 Task: Search for the email with the subject 'Complete Monthly Sales Report' and provide an update.
Action: Mouse moved to (319, 13)
Screenshot: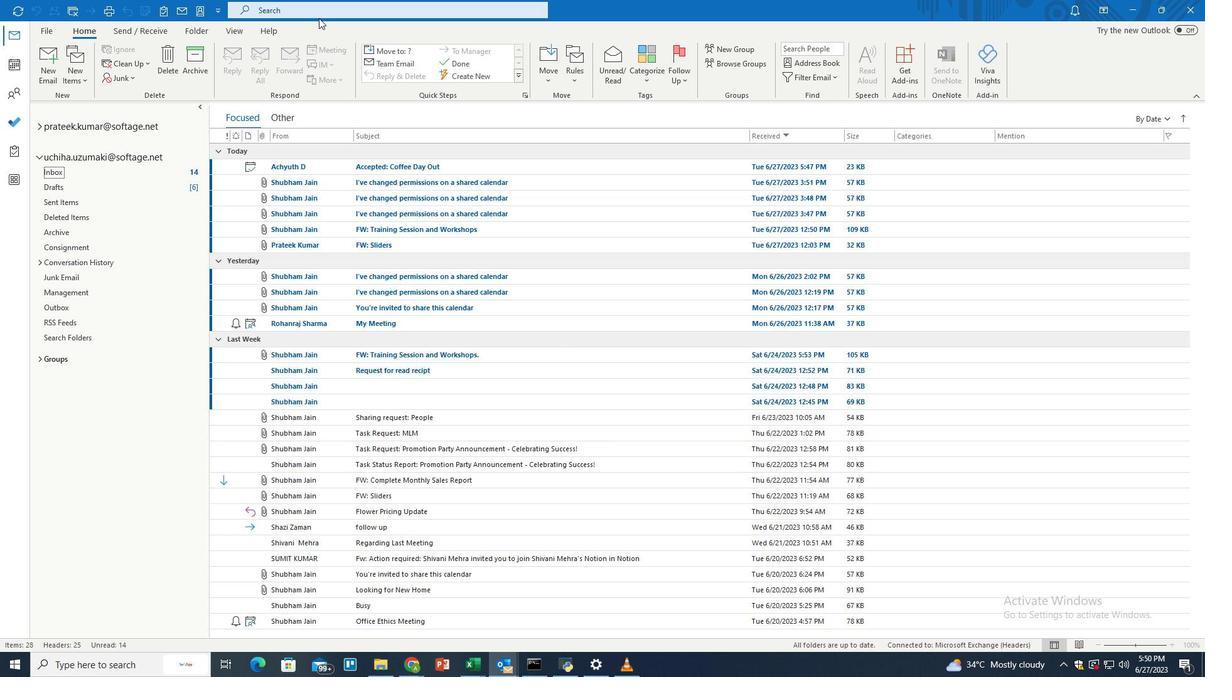 
Action: Mouse pressed left at (319, 13)
Screenshot: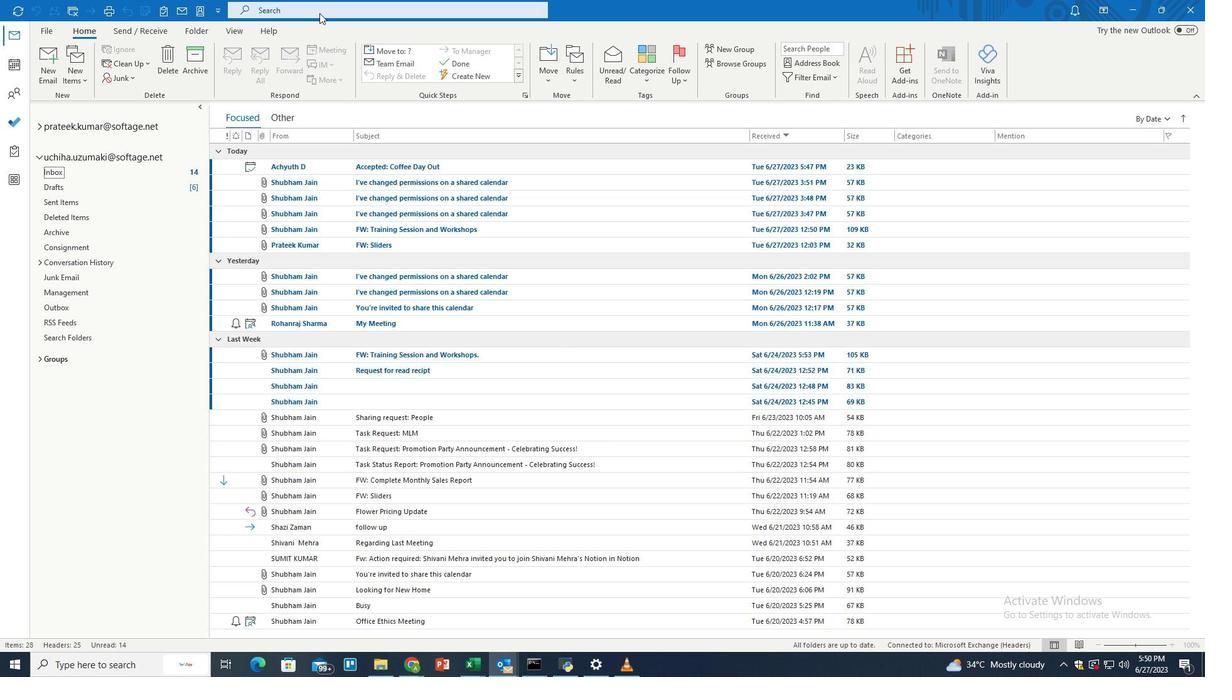 
Action: Mouse moved to (586, 6)
Screenshot: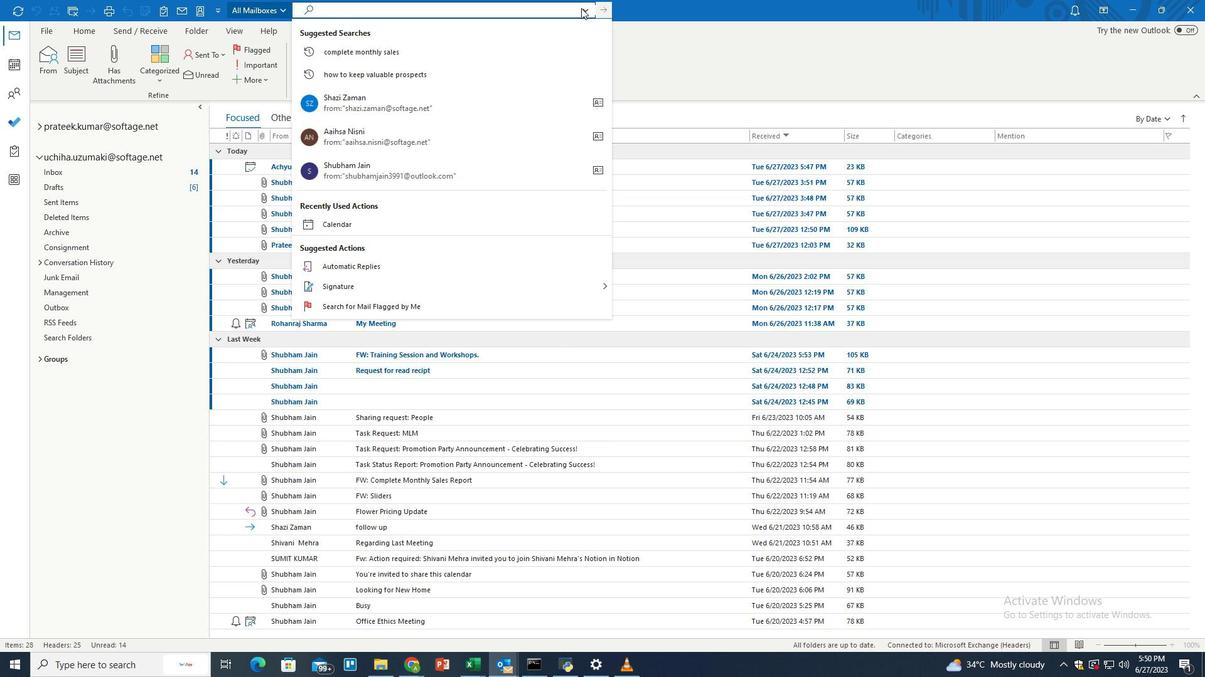 
Action: Mouse pressed left at (586, 6)
Screenshot: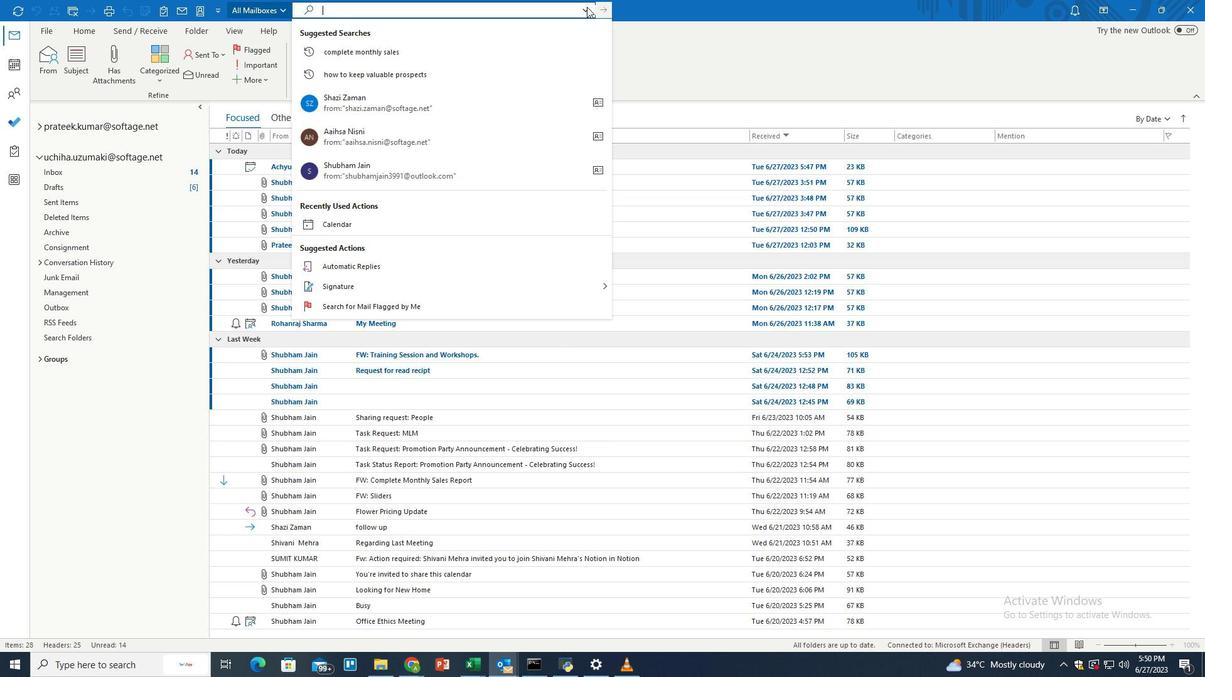 
Action: Mouse moved to (379, 141)
Screenshot: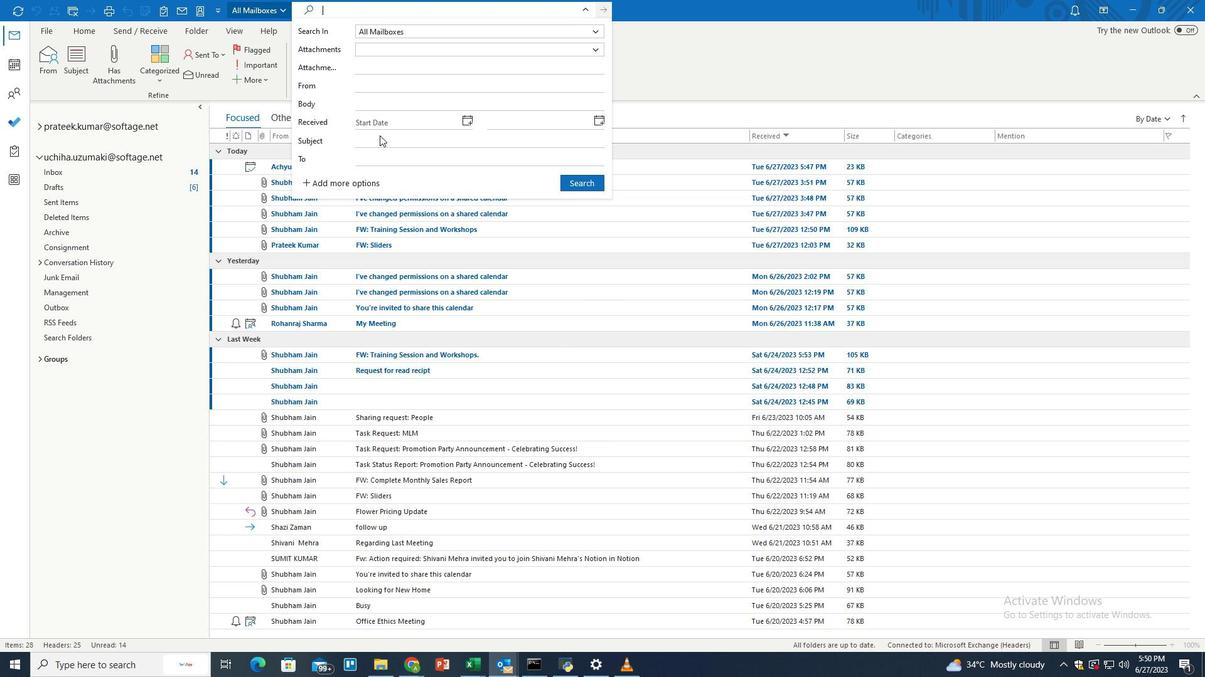 
Action: Mouse pressed left at (379, 141)
Screenshot: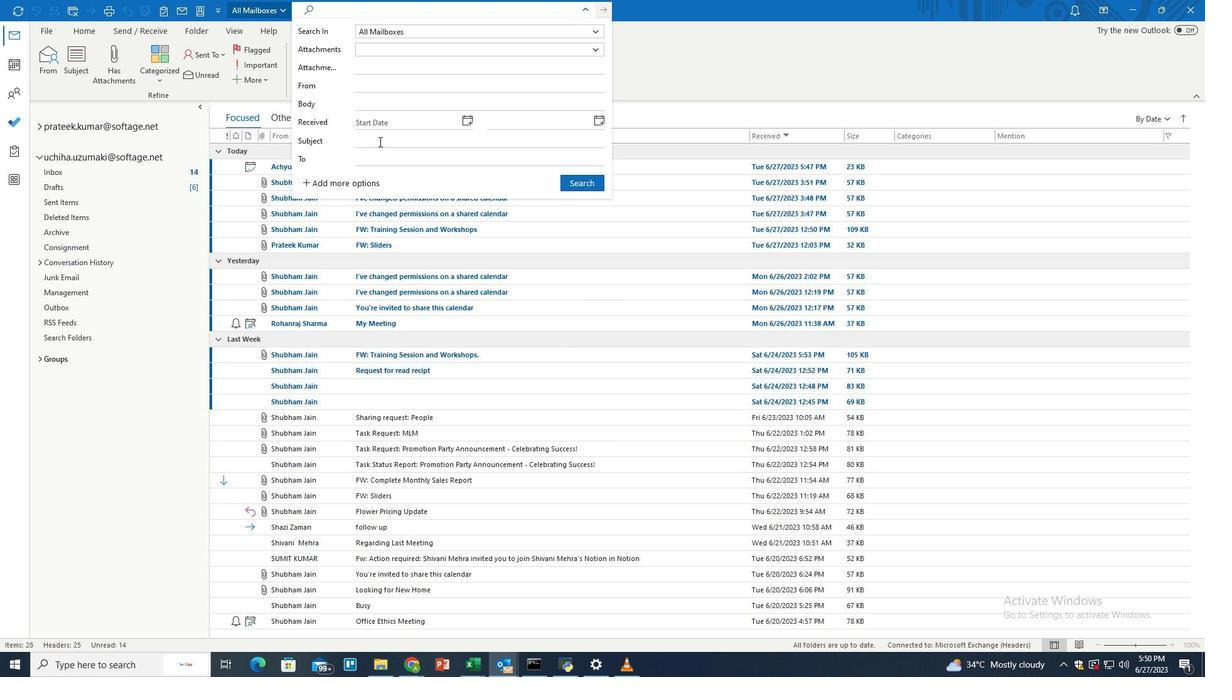 
Action: Key pressed <Key.shift>Complete<Key.space><Key.shift>Monthly<Key.space><Key.shift>Sales<Key.space><Key.shift>Report
Screenshot: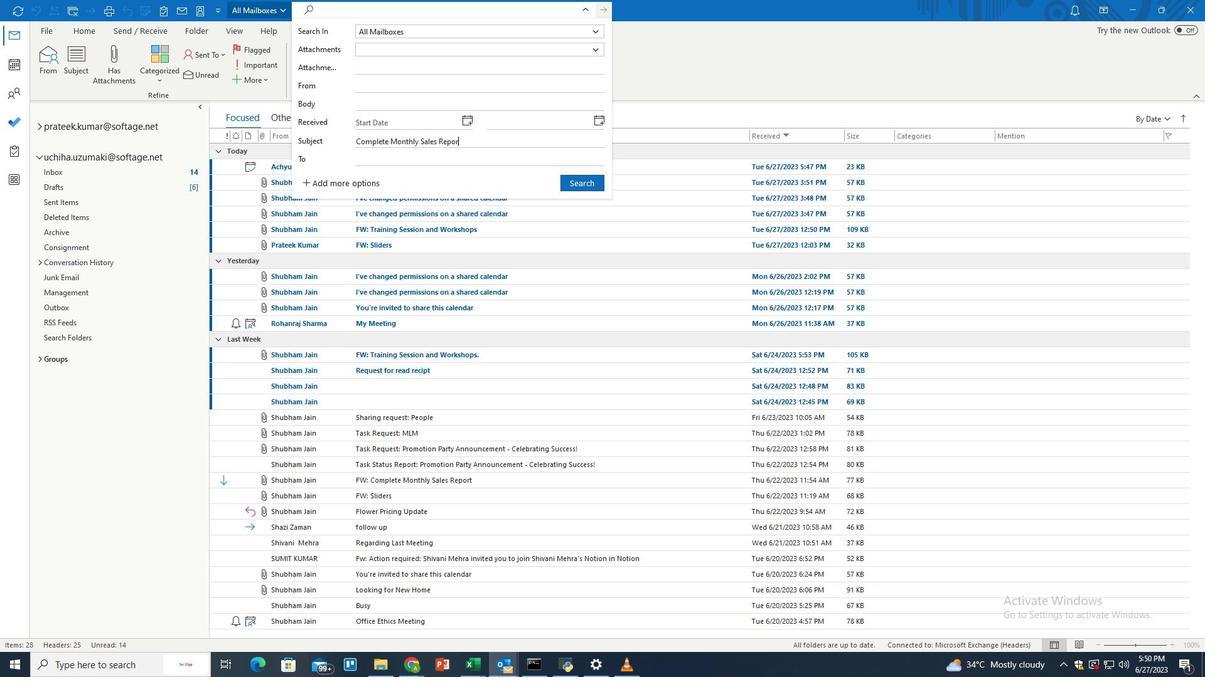 
Action: Mouse moved to (576, 182)
Screenshot: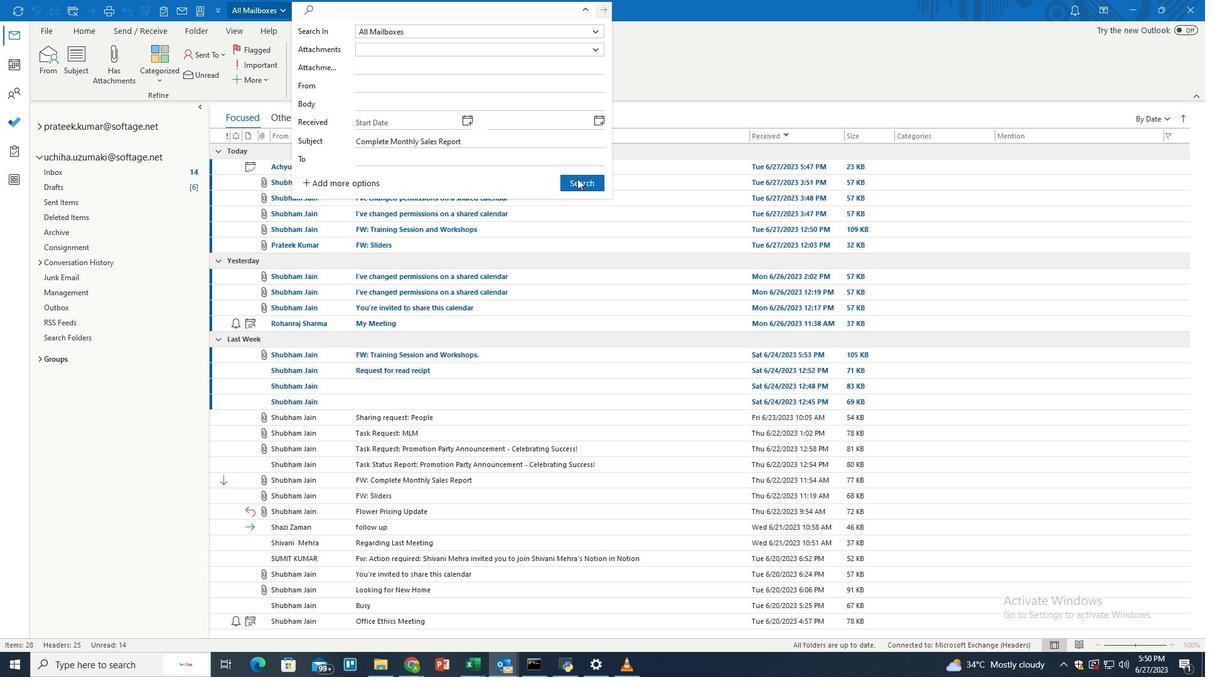 
Action: Mouse pressed left at (576, 182)
Screenshot: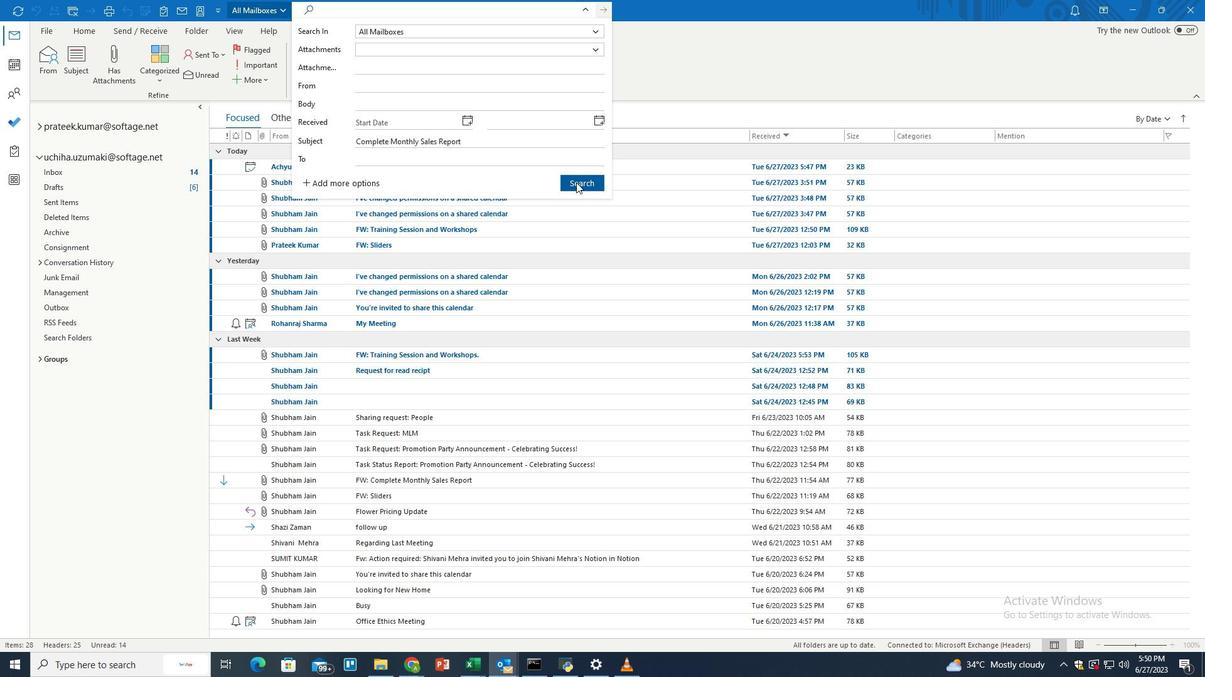 
Action: Mouse moved to (504, 165)
Screenshot: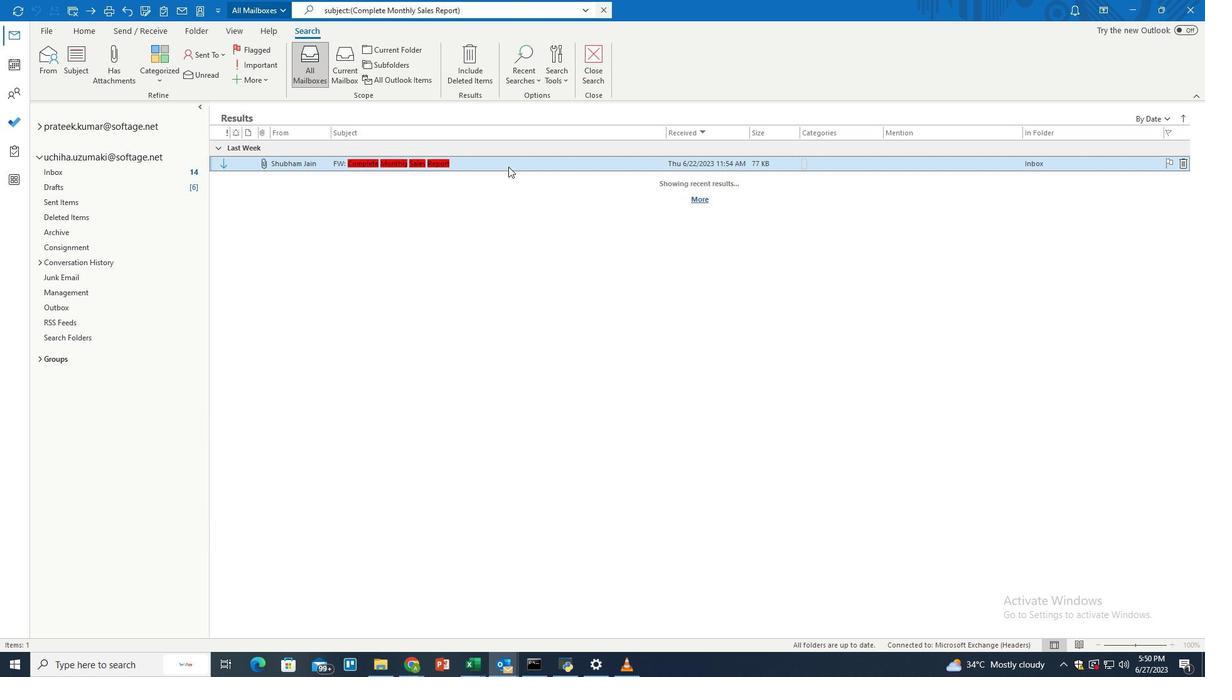 
Action: Mouse pressed left at (504, 165)
Screenshot: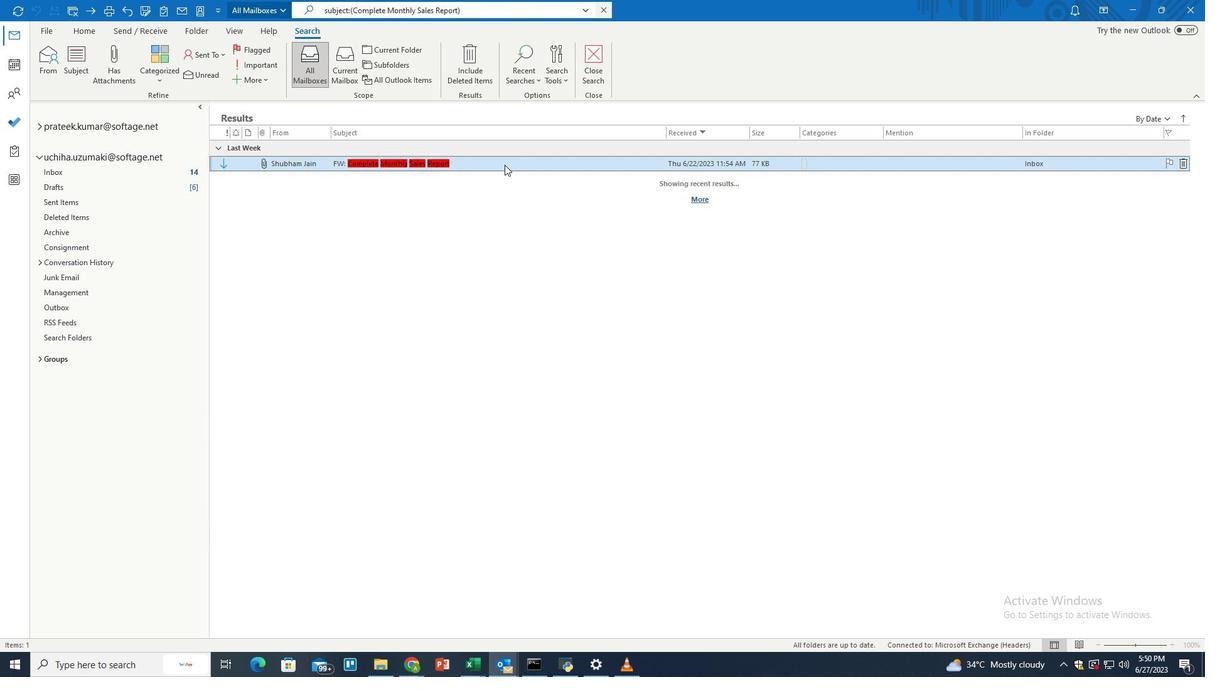 
Action: Mouse moved to (92, 29)
Screenshot: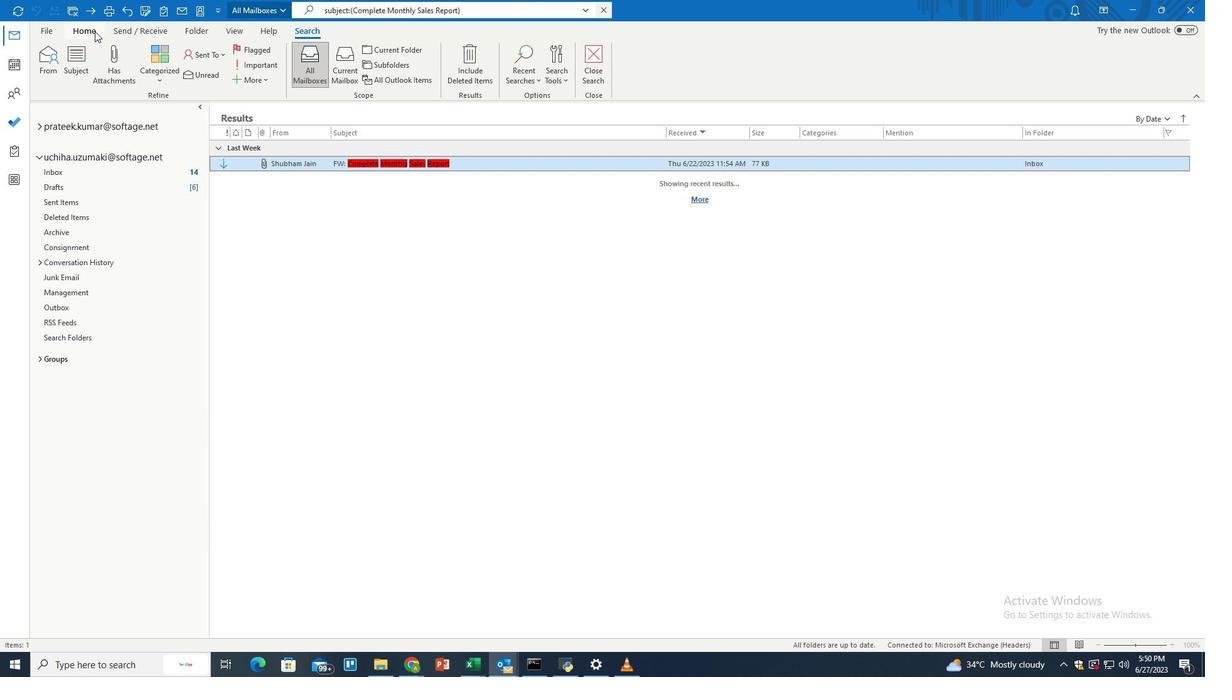 
Action: Mouse pressed left at (92, 29)
Screenshot: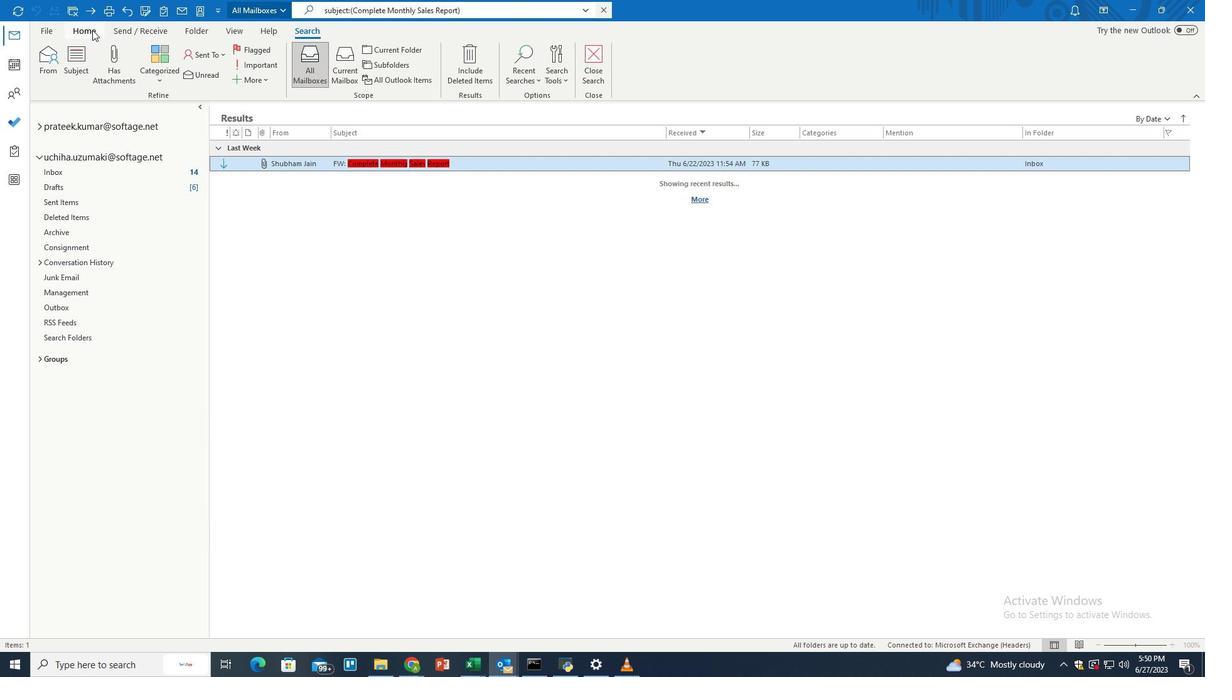 
Action: Mouse moved to (229, 69)
Screenshot: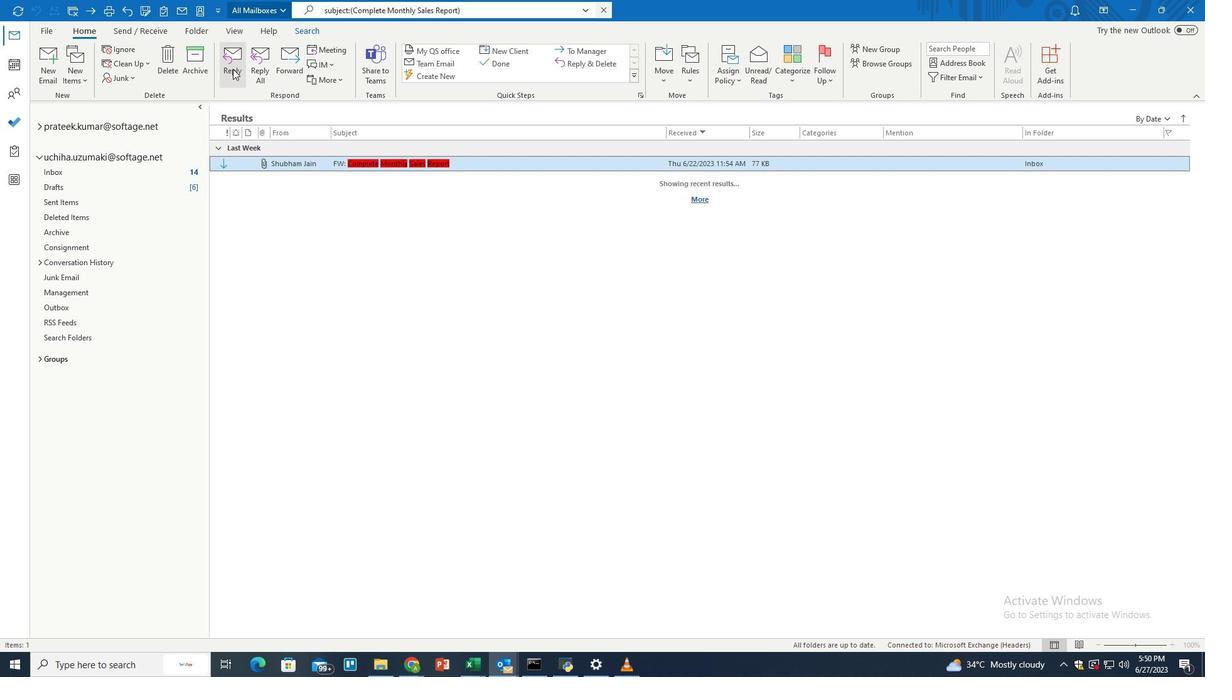 
Action: Mouse pressed left at (229, 69)
Screenshot: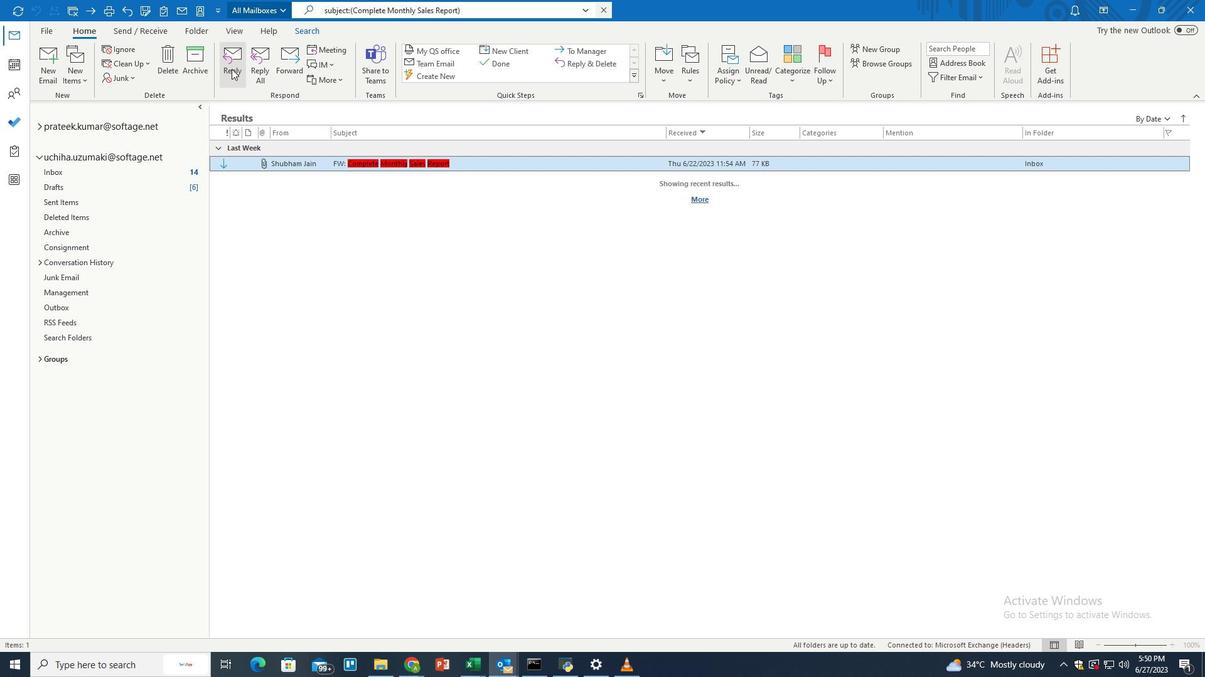 
Action: Mouse moved to (204, 360)
Screenshot: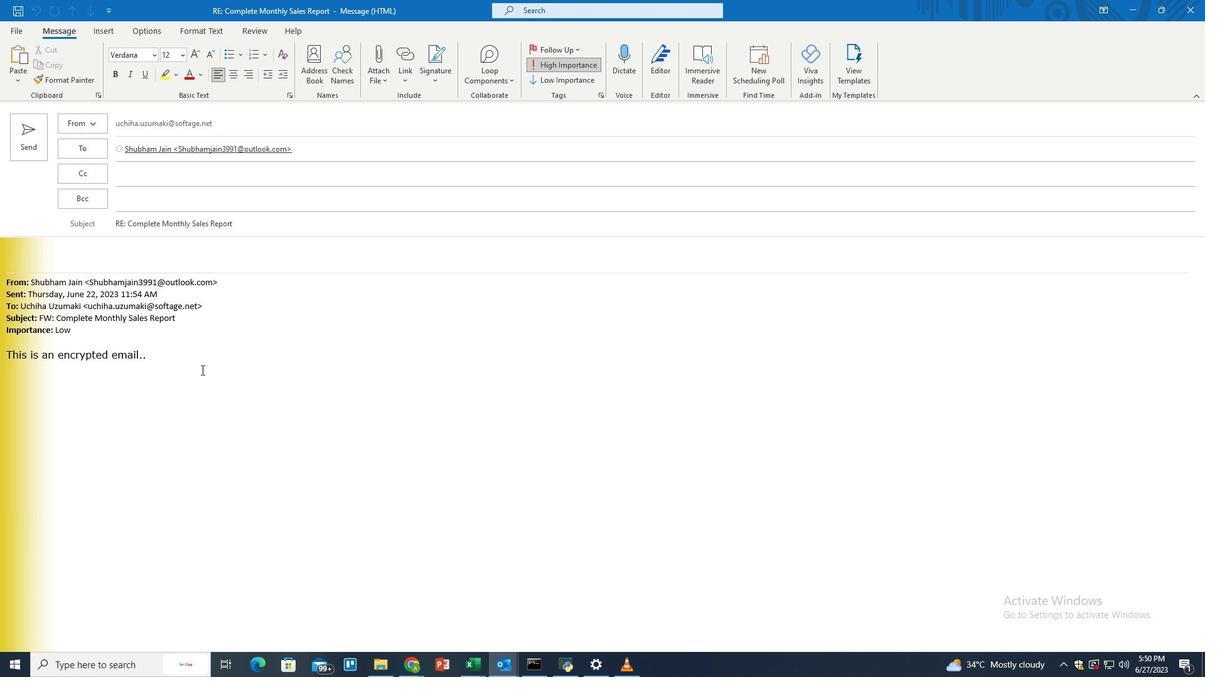 
Action: Mouse pressed left at (204, 360)
Screenshot: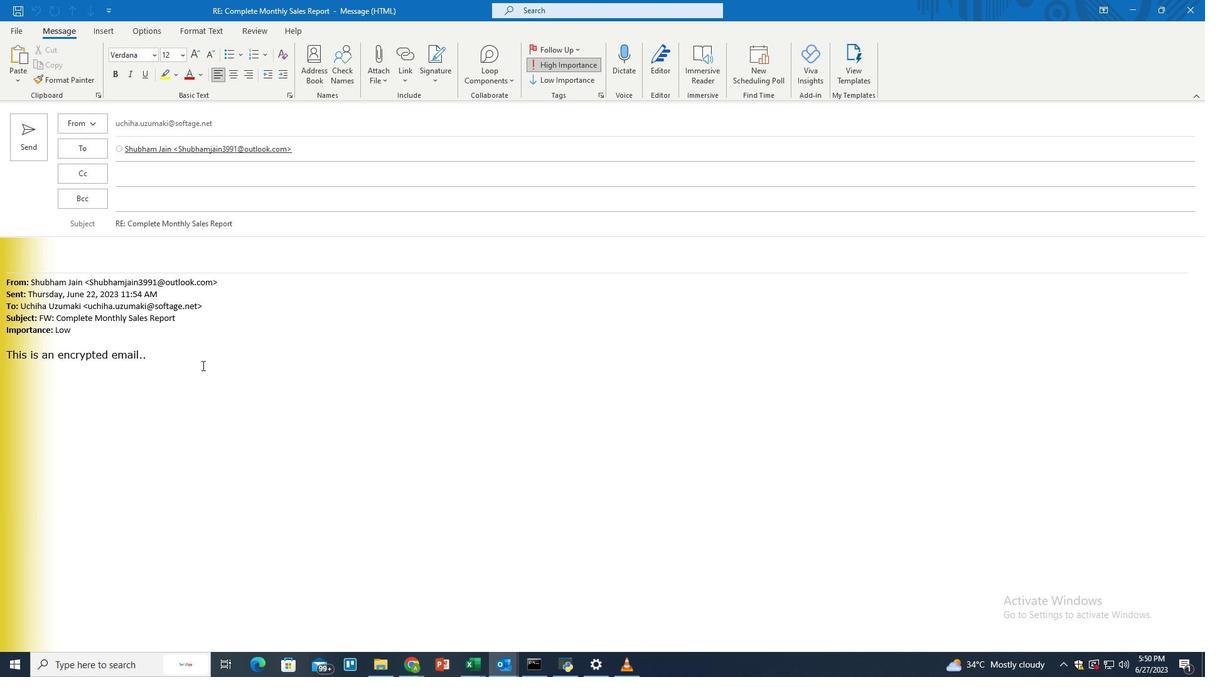 
Action: Key pressed <Key.shift_r><Key.enter><Key.shift>Kindly<Key.space>share<Key.space>update<Key.space>sales<Key.space>report
Screenshot: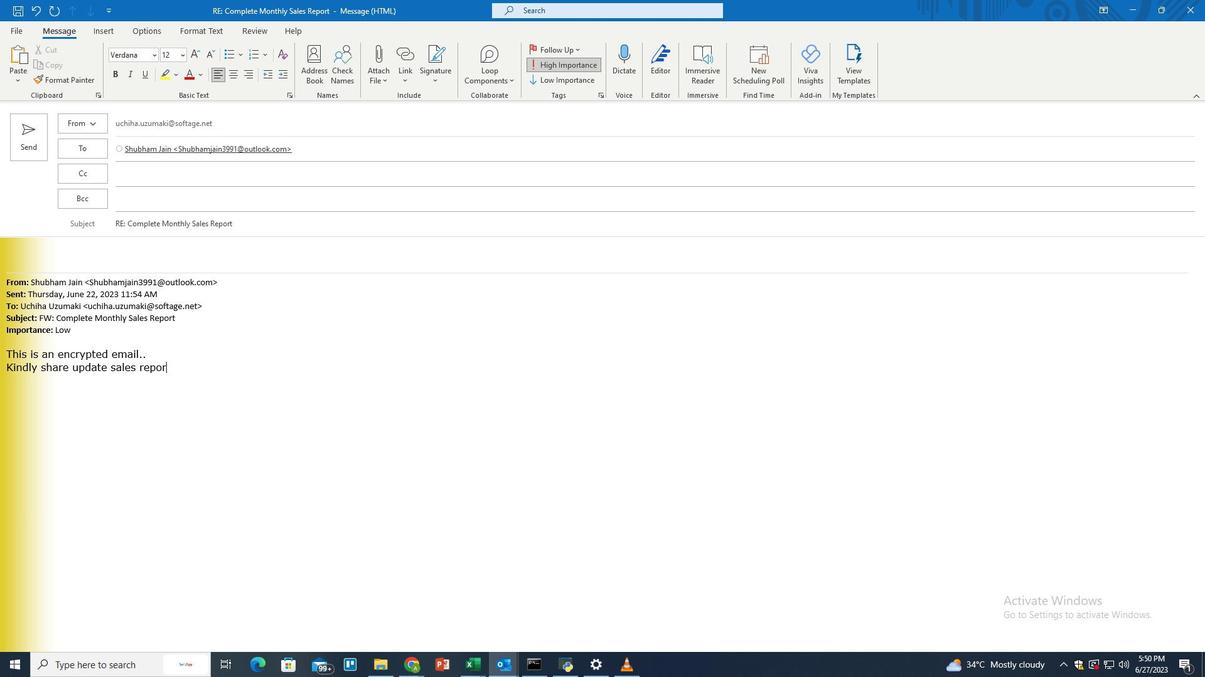 
Action: Mouse moved to (26, 141)
Screenshot: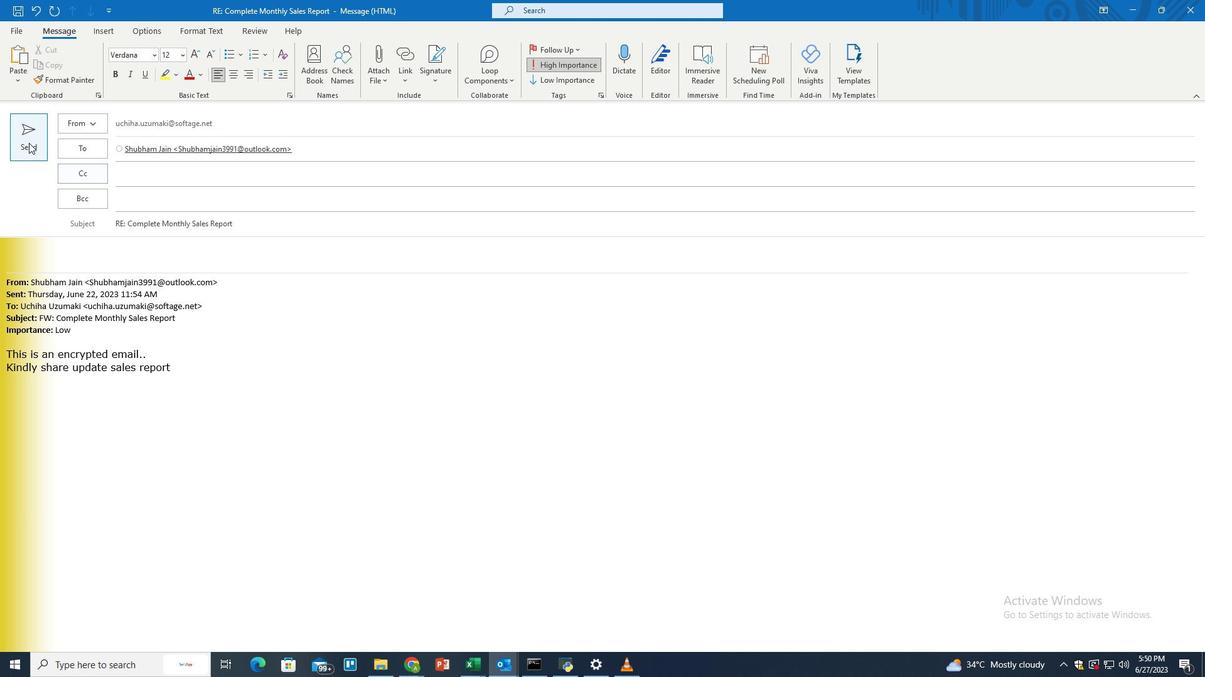 
Action: Mouse pressed left at (26, 141)
Screenshot: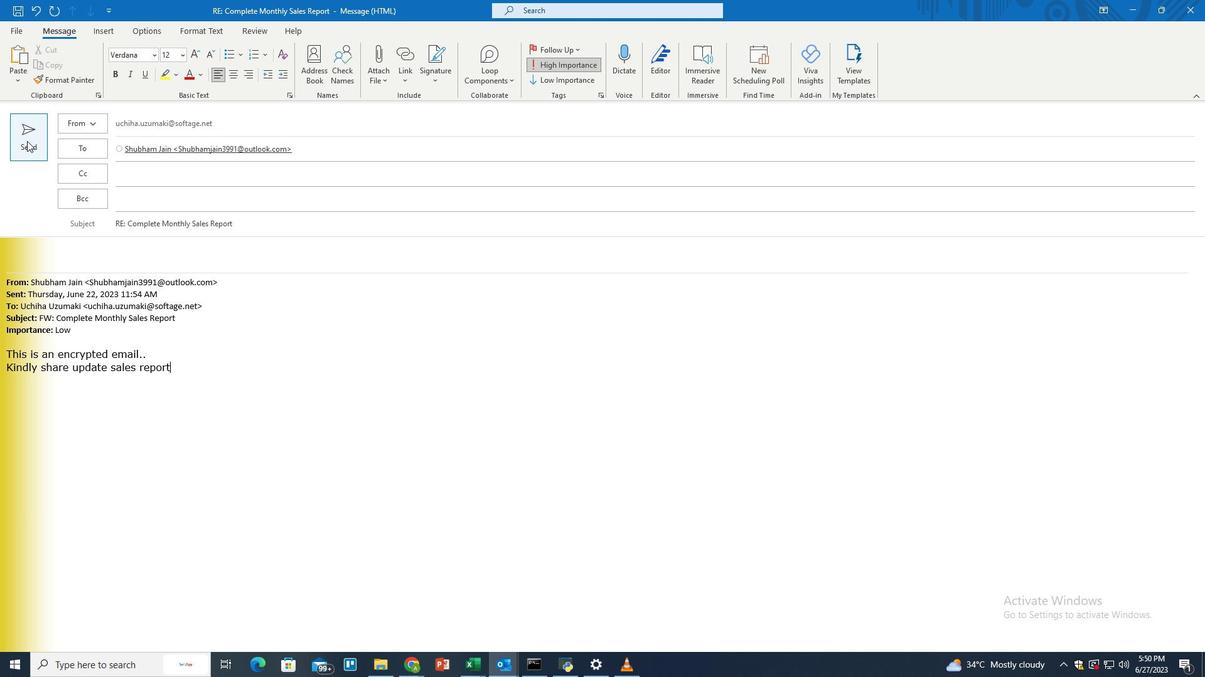 
Action: Mouse moved to (347, 369)
Screenshot: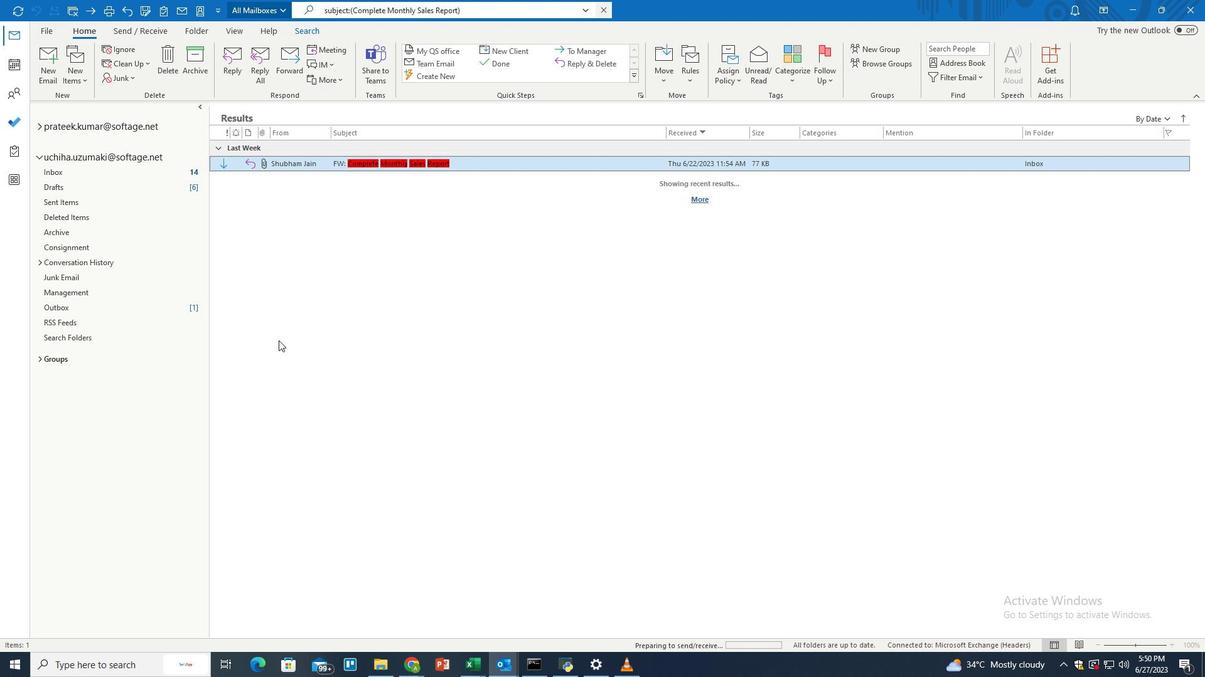 
